 Task: Create in the project AgileFever in Backlog an issue 'Develop a new tool for automated testing of web application accessibility compliance for people with disabilities', assign it to team member softage.4@softage.net and change the status to IN PROGRESS. Create in the project AgileFever in Backlog an issue 'Upgrade the deployment pipeline of a web application to improve the speed and reliability of deployment', assign it to team member softage.1@softage.net and change the status to IN PROGRESS
Action: Mouse moved to (258, 411)
Screenshot: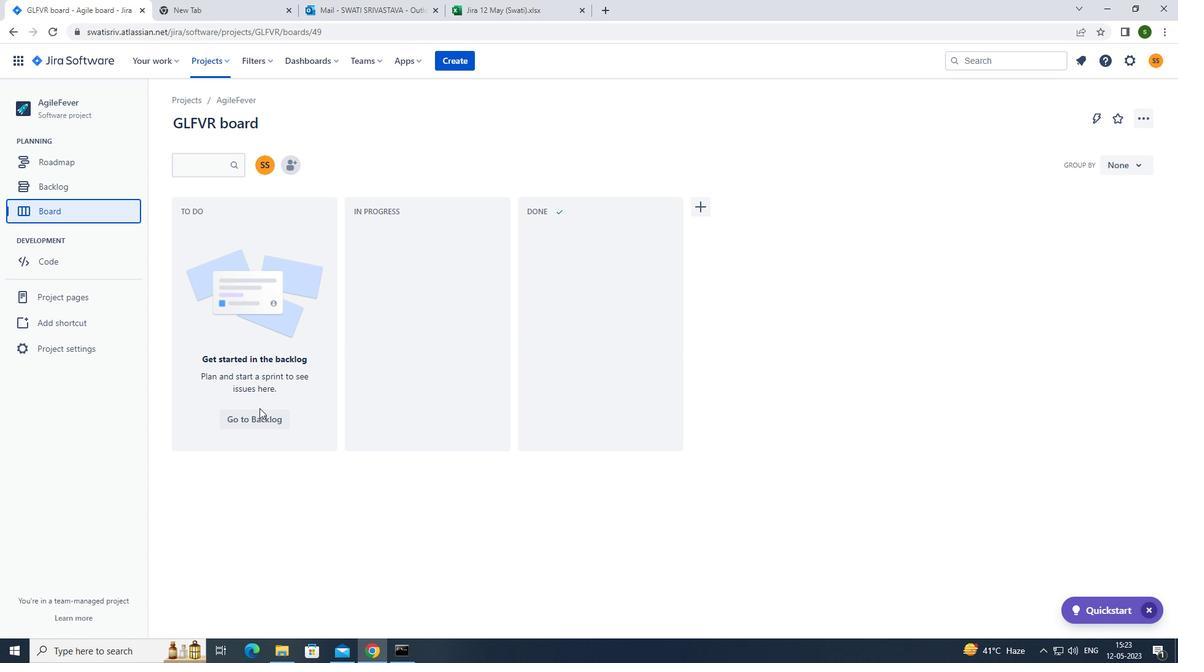 
Action: Mouse pressed left at (258, 411)
Screenshot: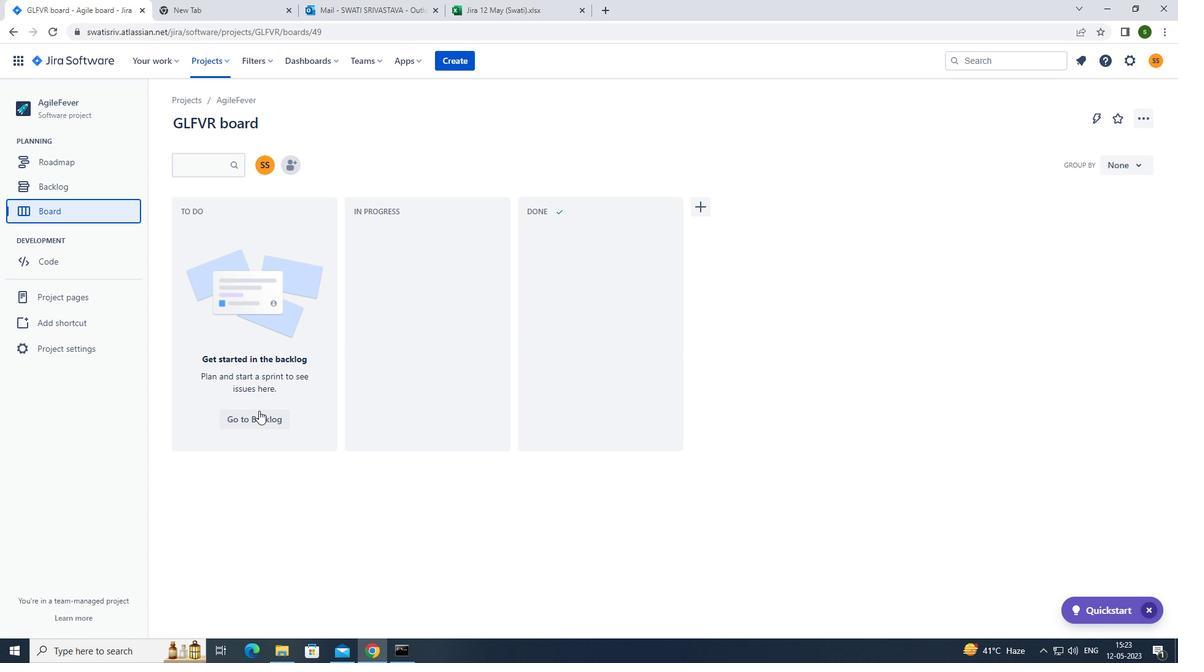 
Action: Mouse moved to (236, 242)
Screenshot: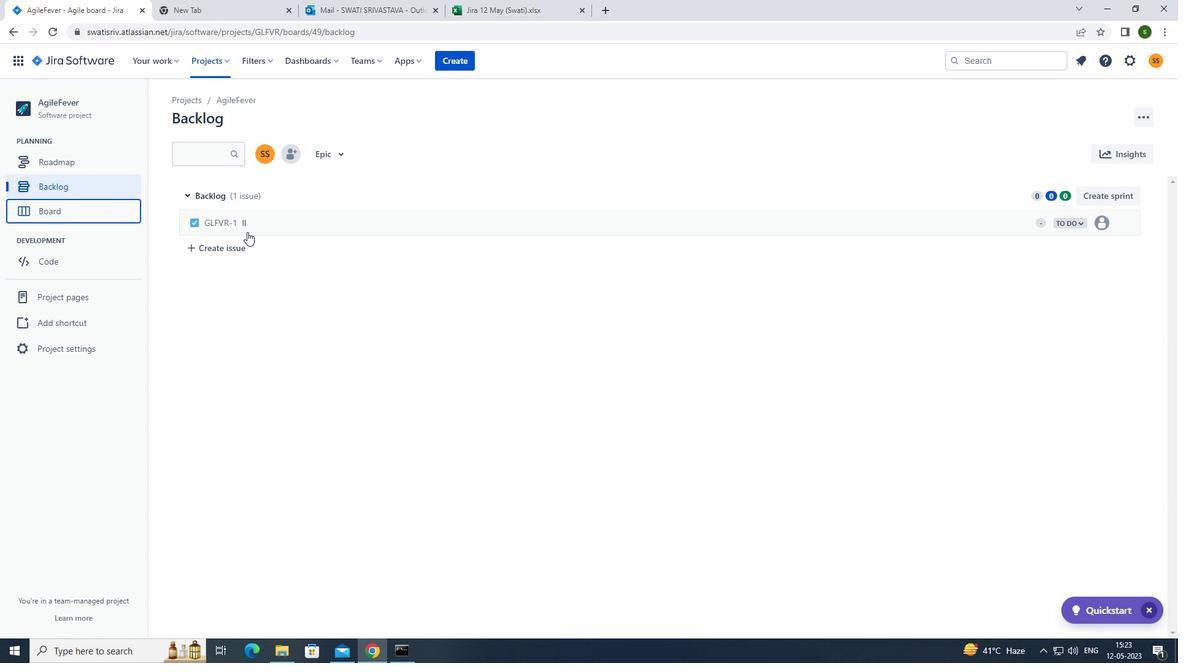 
Action: Mouse pressed left at (236, 242)
Screenshot: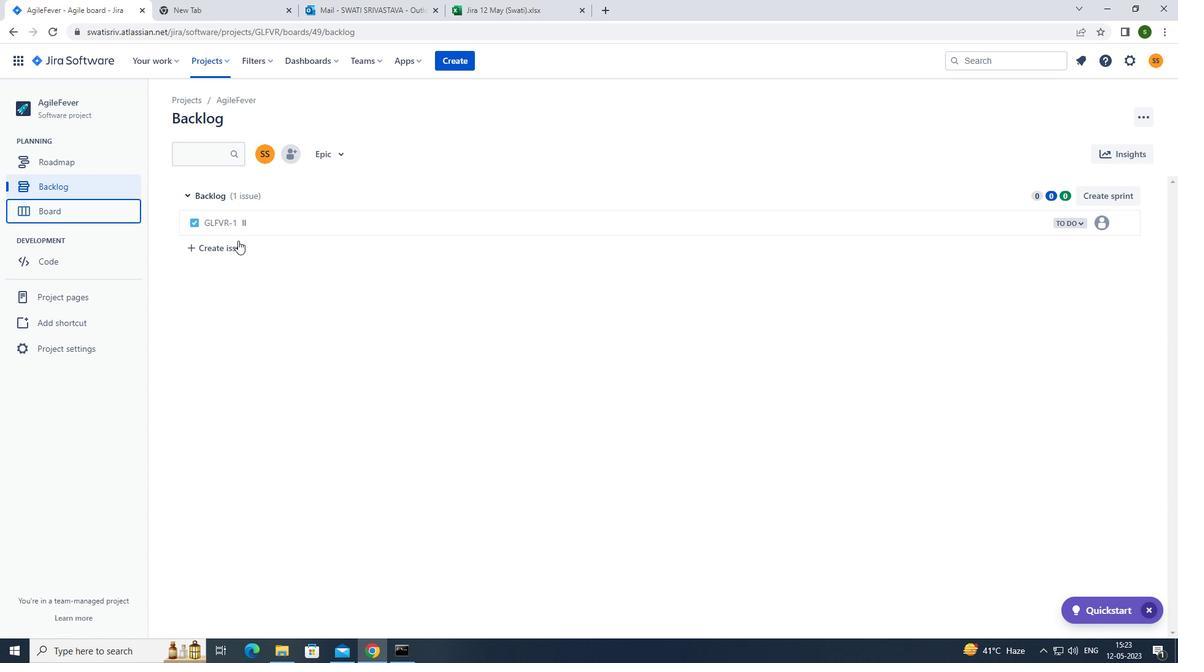 
Action: Mouse moved to (289, 251)
Screenshot: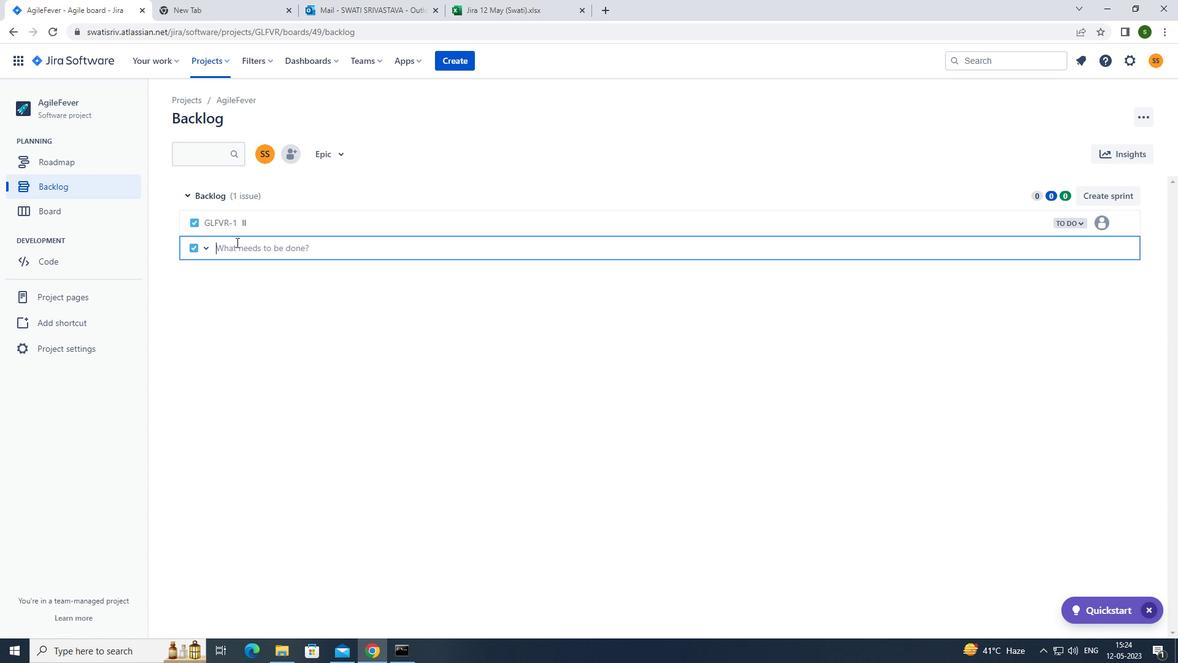 
Action: Mouse pressed left at (289, 251)
Screenshot: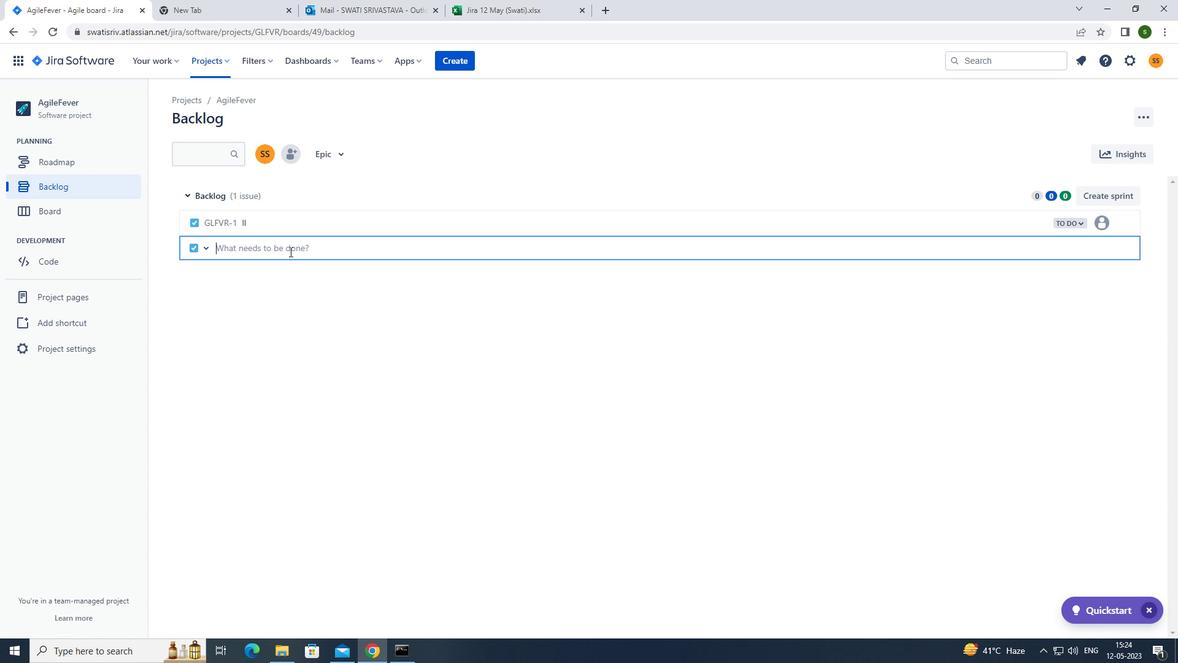 
Action: Key pressed <Key.caps_lock>d<Key.caps_lock>evelop<Key.space>a<Key.space>new<Key.space>tool<Key.space>for<Key.space>automated<Key.space>testing<Key.space>of<Key.space>web<Key.space>application<Key.space>accessibility<Key.space>compliance<Key.space>for<Key.space>people<Key.space>with<Key.space>disabilities<Key.enter>
Screenshot: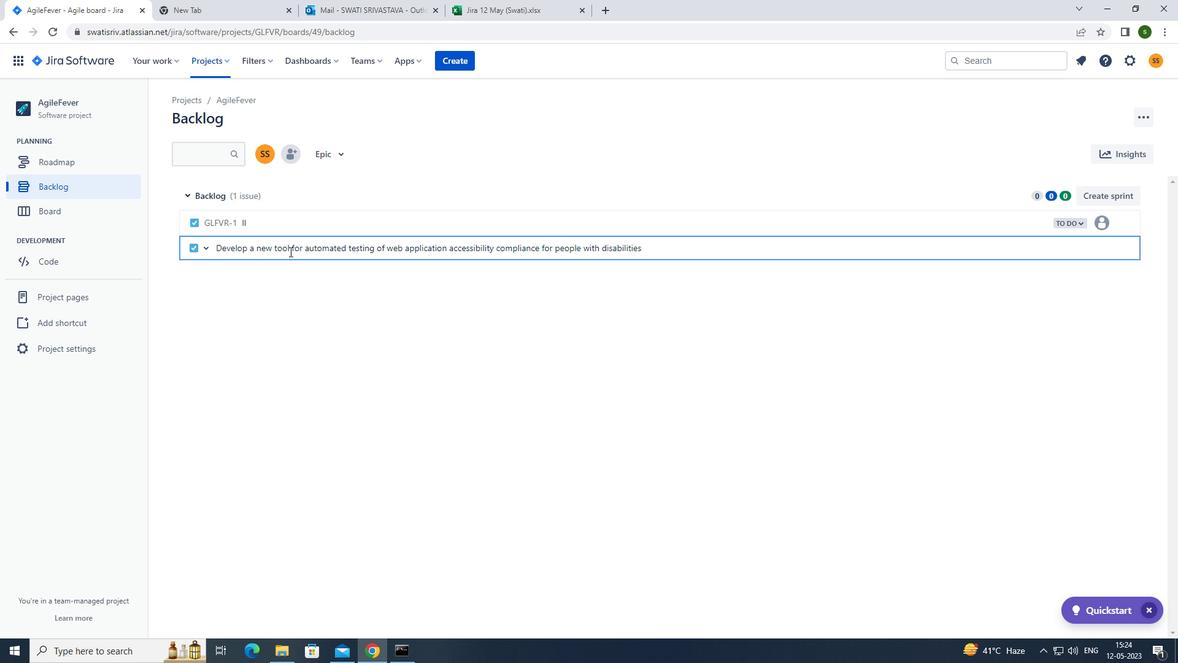 
Action: Mouse moved to (1098, 246)
Screenshot: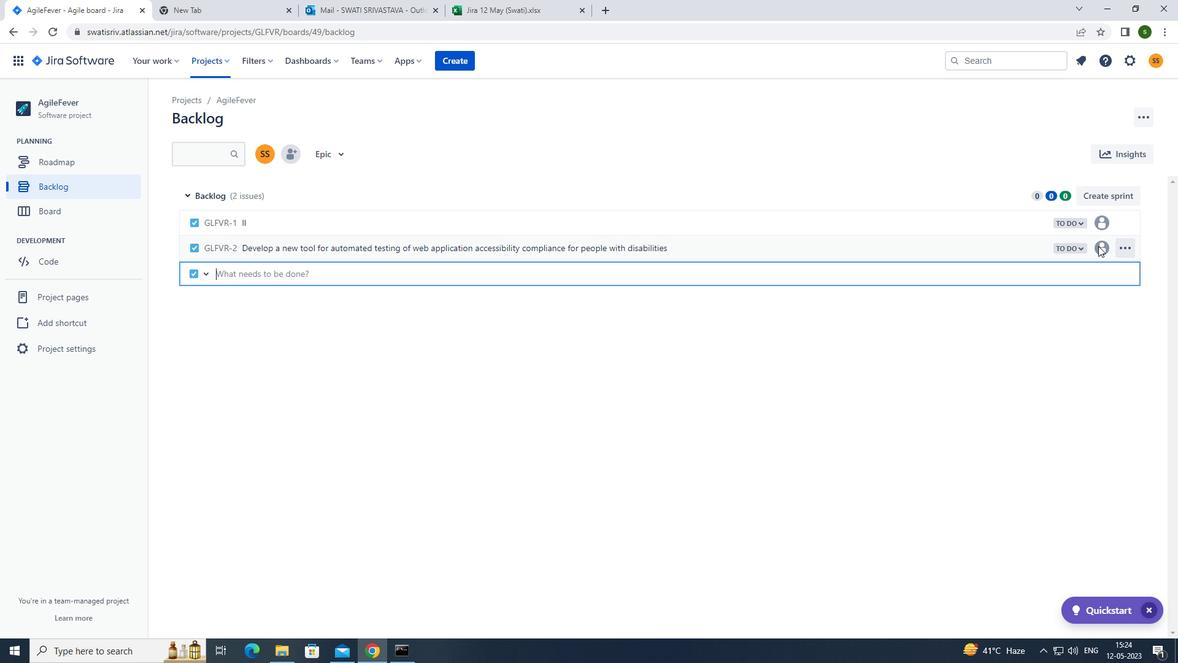 
Action: Mouse pressed left at (1098, 246)
Screenshot: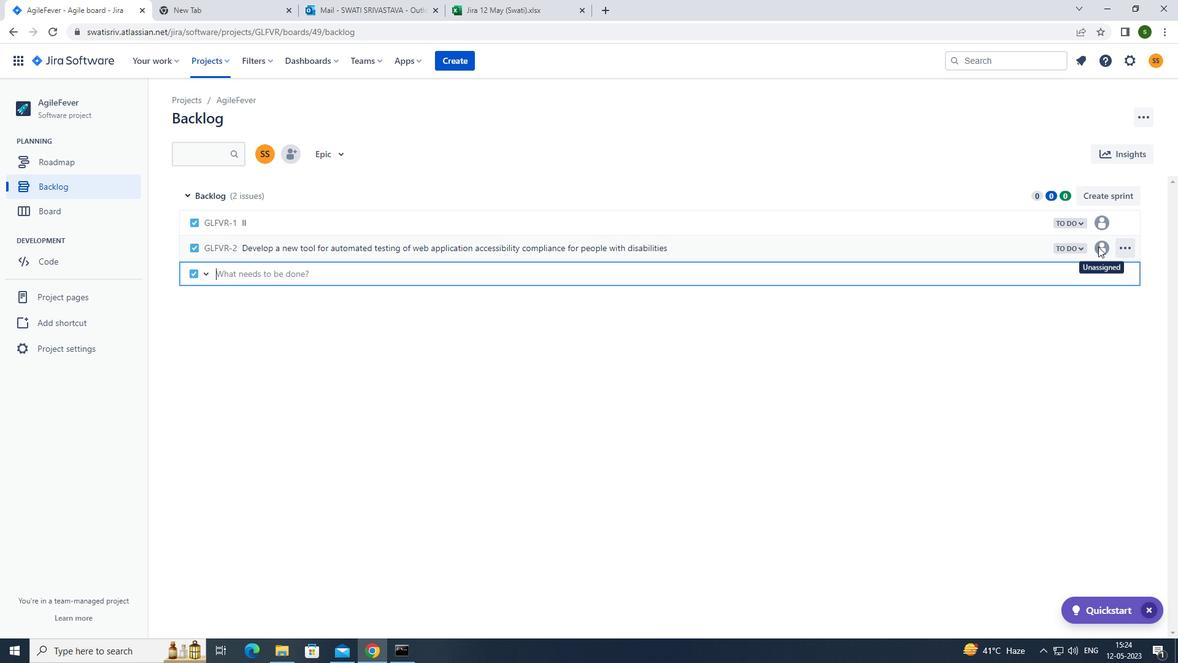 
Action: Mouse moved to (996, 393)
Screenshot: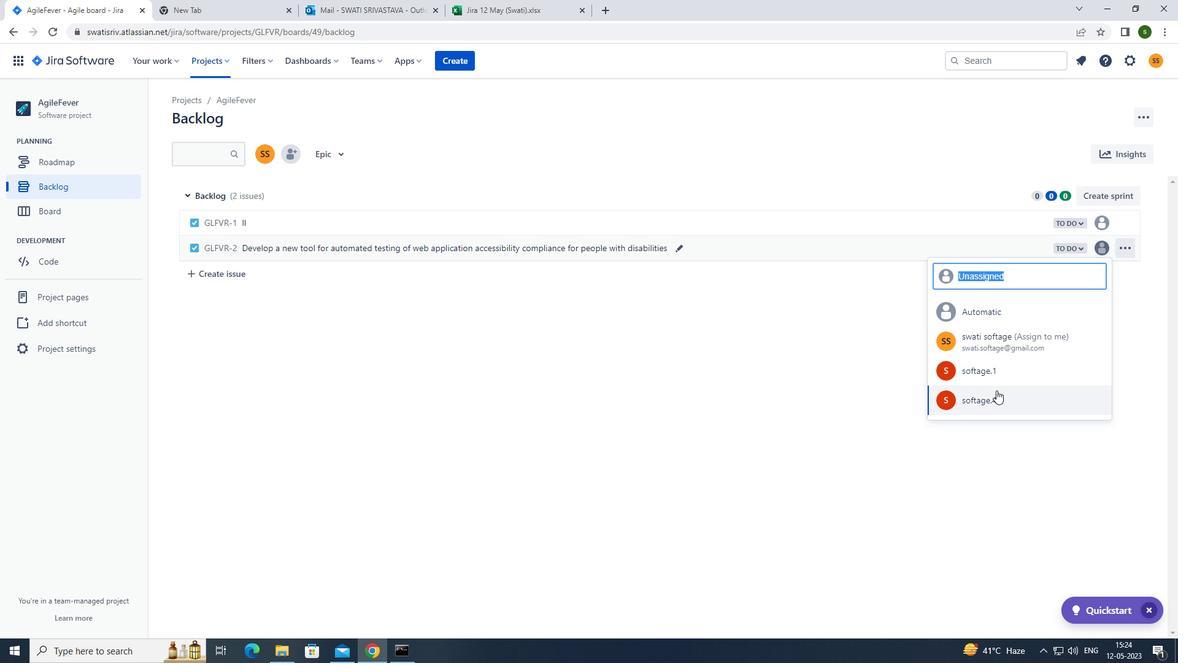 
Action: Mouse pressed left at (996, 393)
Screenshot: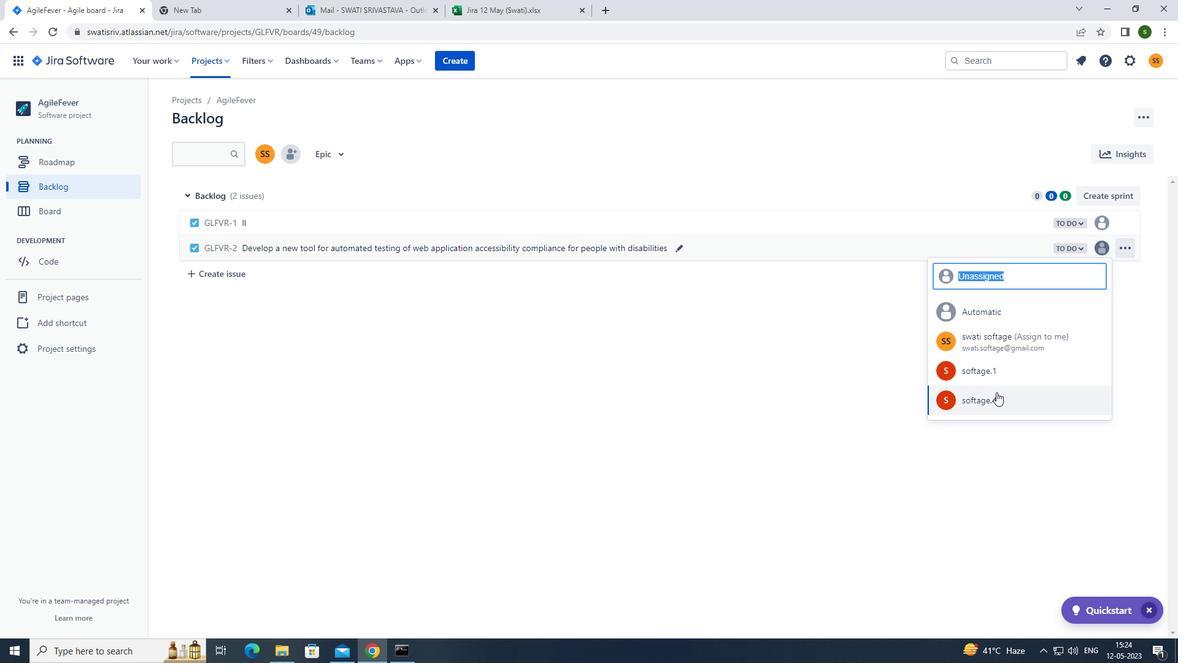 
Action: Mouse moved to (1074, 244)
Screenshot: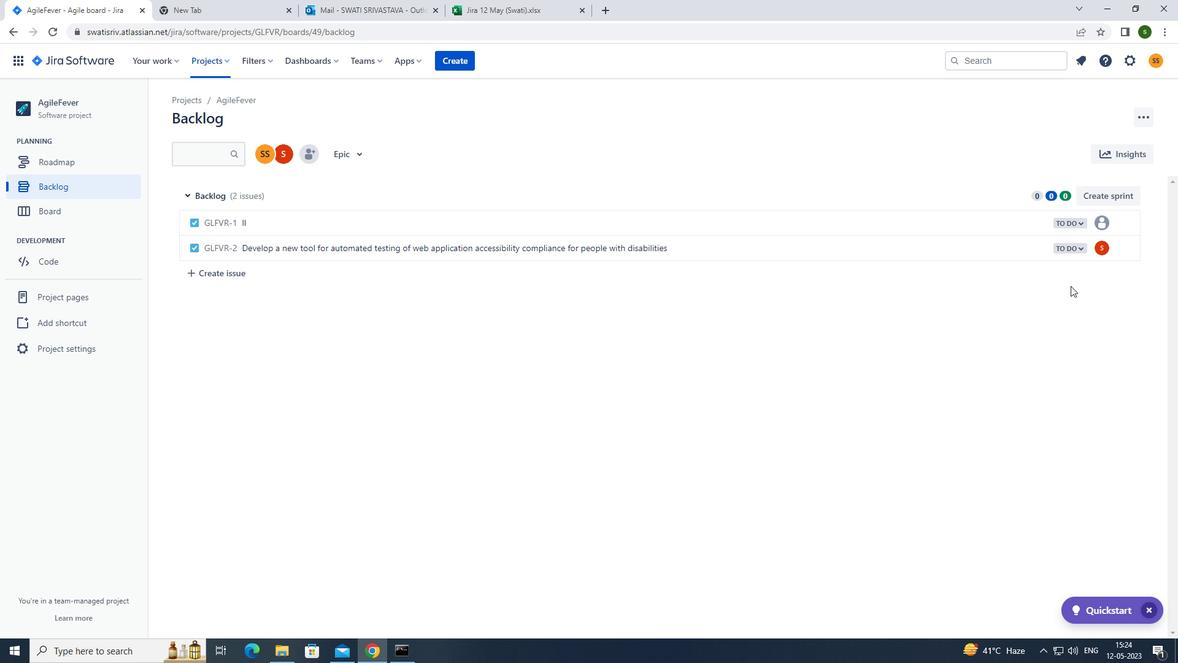 
Action: Mouse pressed left at (1074, 244)
Screenshot: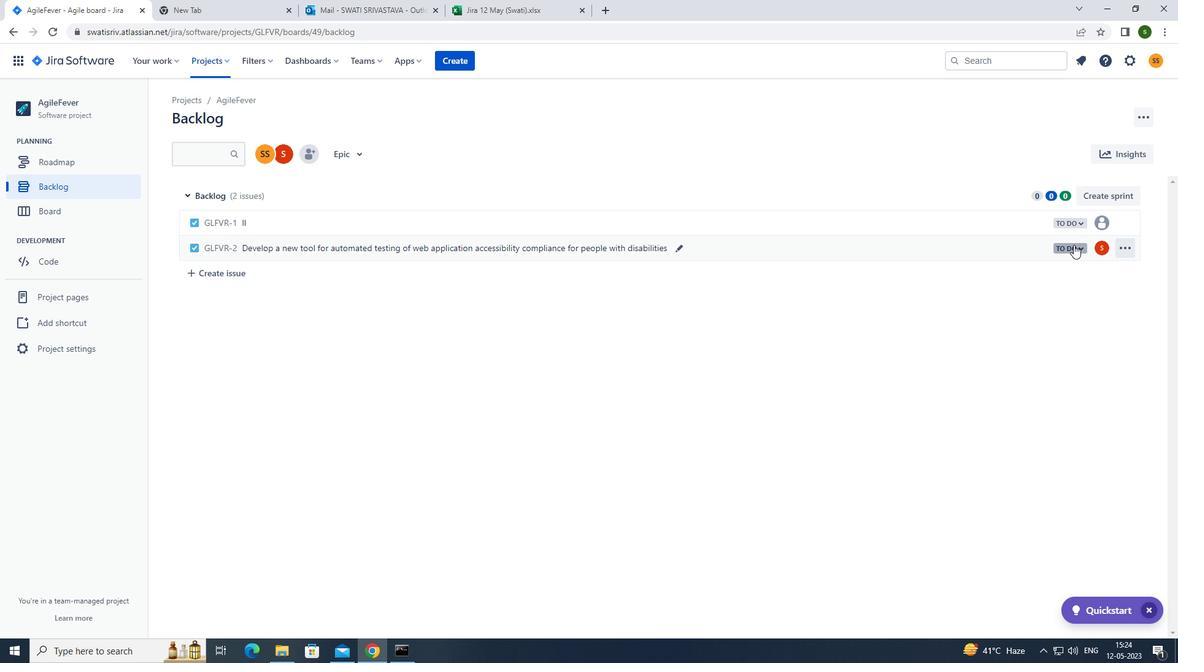 
Action: Mouse moved to (1048, 267)
Screenshot: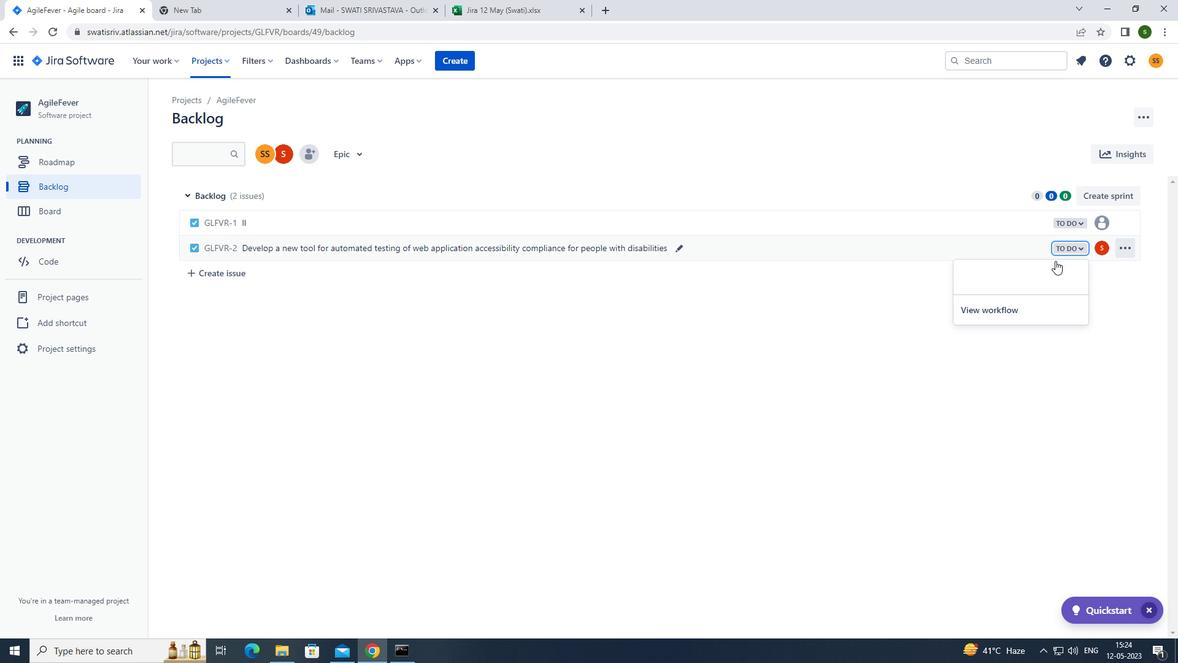 
Action: Mouse pressed left at (1048, 267)
Screenshot: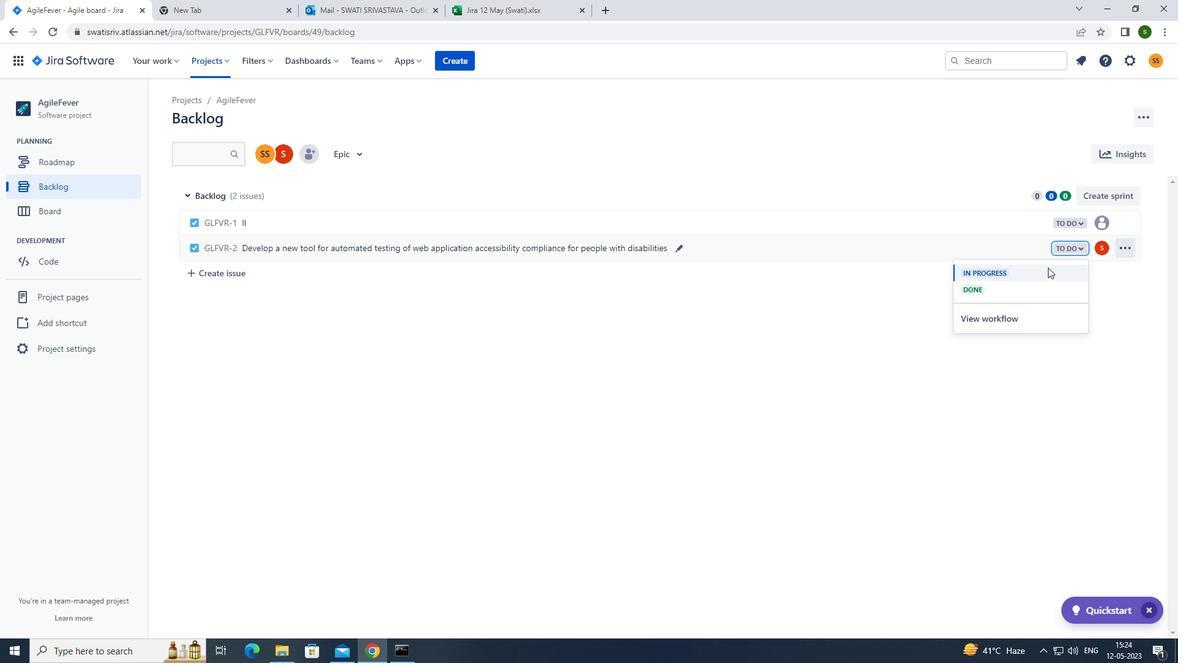 
Action: Mouse moved to (325, 262)
Screenshot: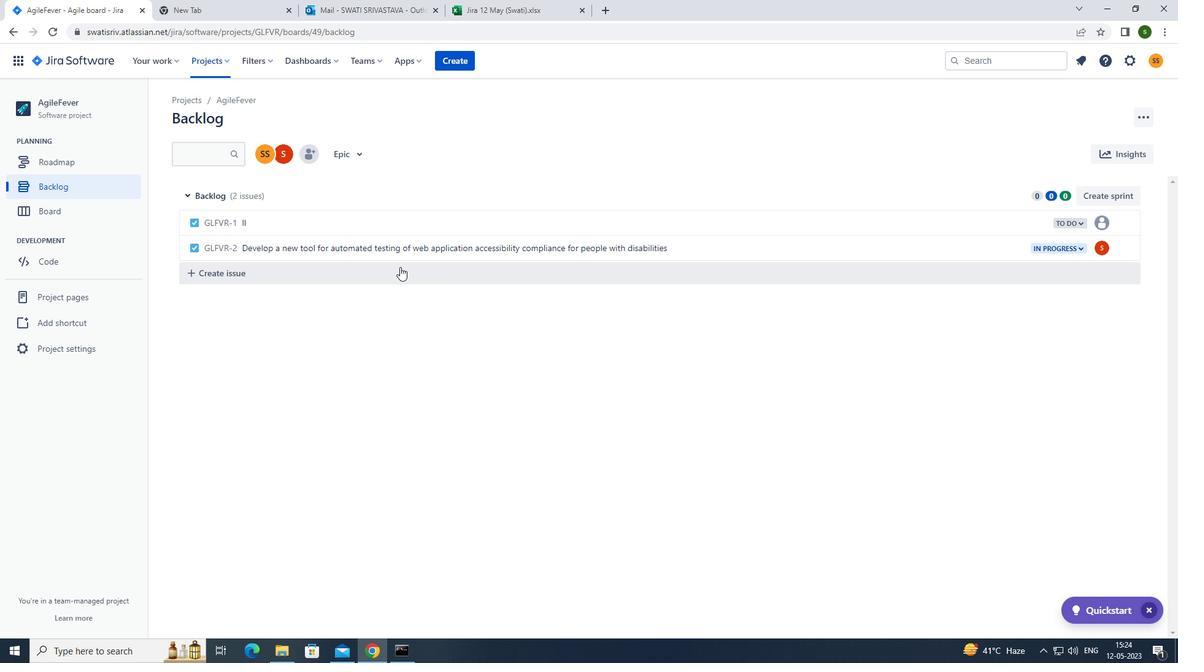 
Action: Mouse pressed left at (325, 262)
Screenshot: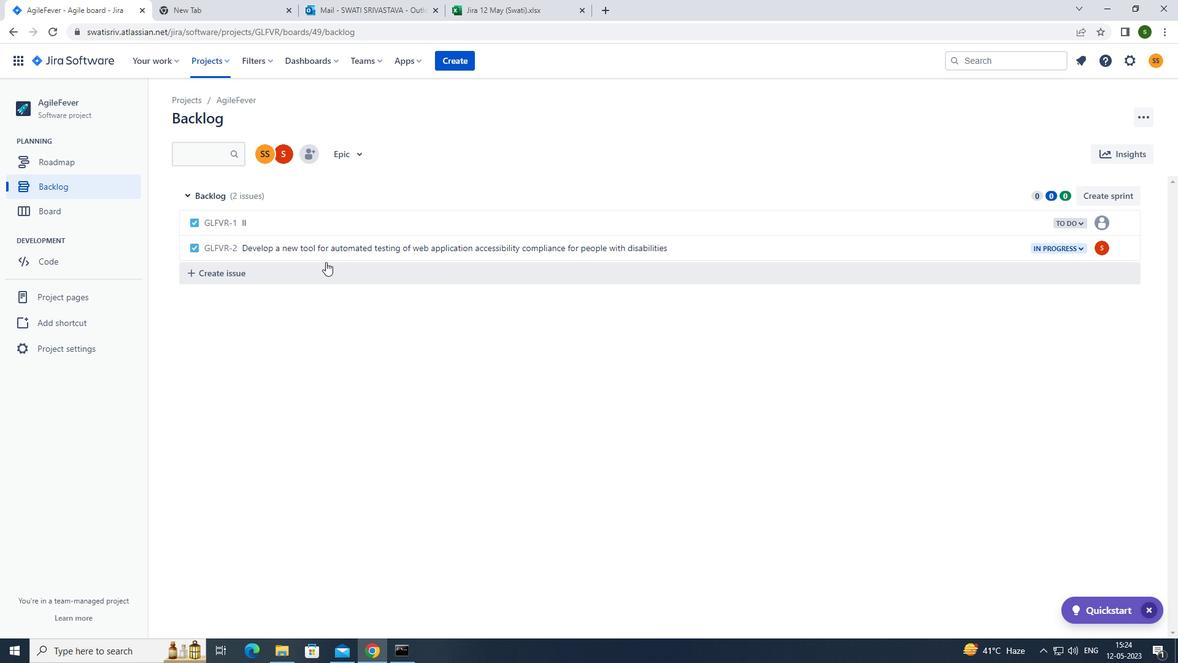 
Action: Mouse moved to (354, 274)
Screenshot: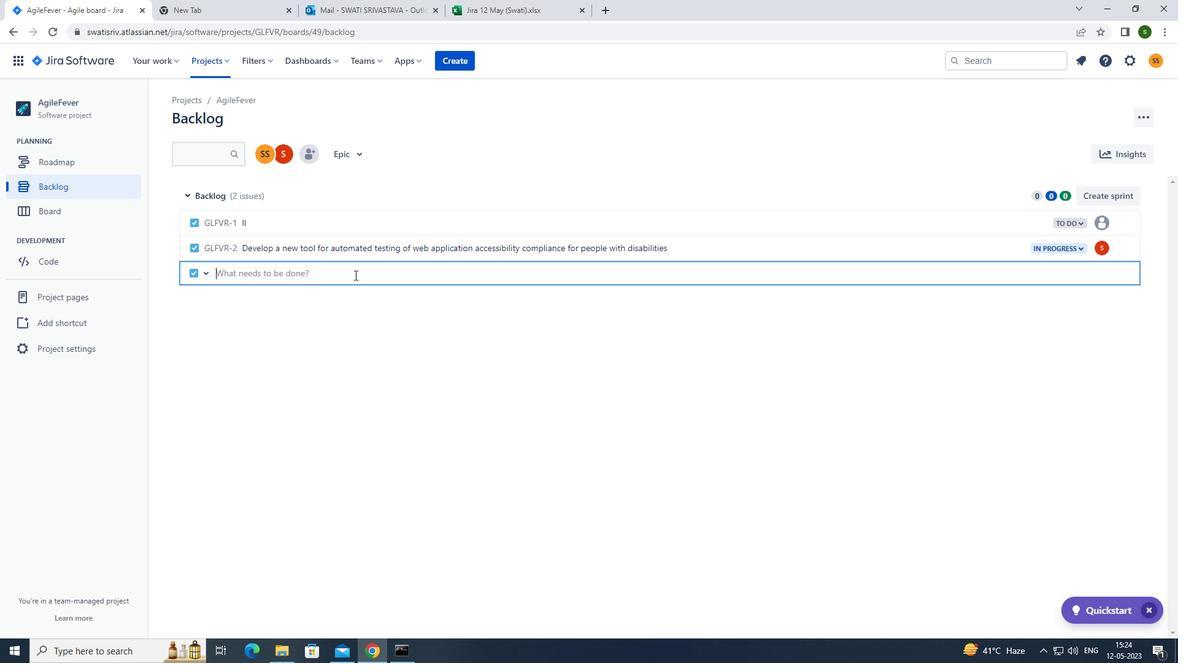 
Action: Key pressed <Key.caps_lock>u<Key.caps_lock>pgrade<Key.space>the<Key.space>deployment<Key.space>pipeline<Key.space>ofa<Key.backspace><Key.space>a<Key.space>web<Key.space>application<Key.space>to<Key.space>improve<Key.space>the<Key.space>speed<Key.space>and<Key.space>reliability<Key.space>of<Key.space>deployment<Key.space><Key.enter>
Screenshot: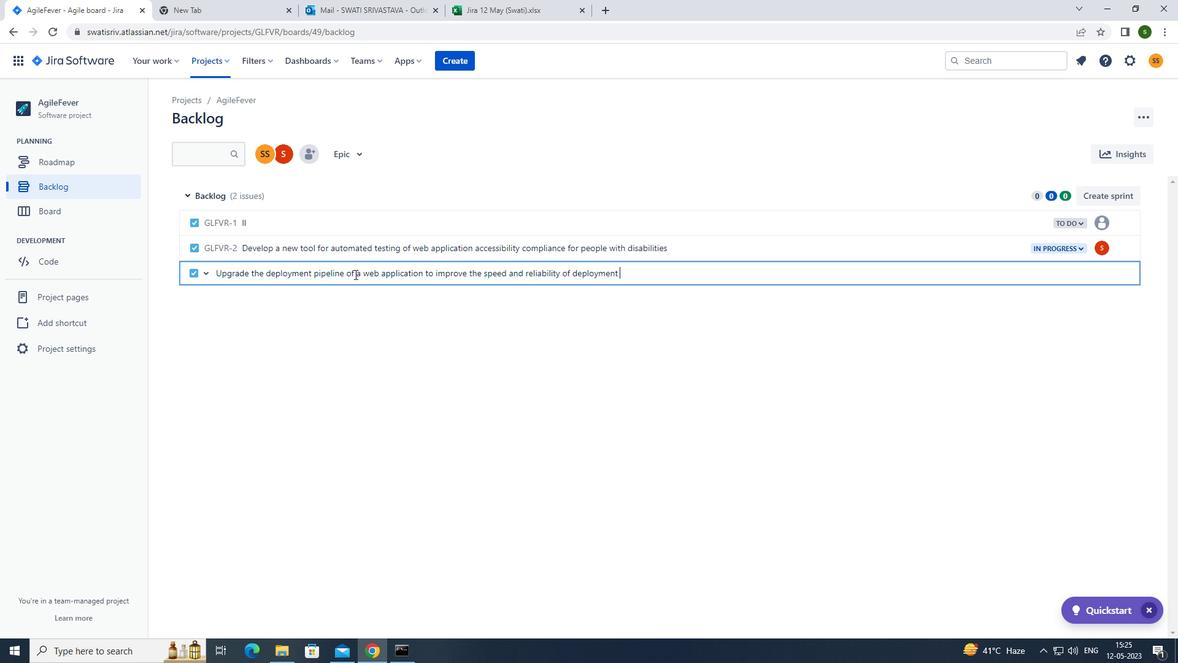 
Action: Mouse moved to (1100, 273)
Screenshot: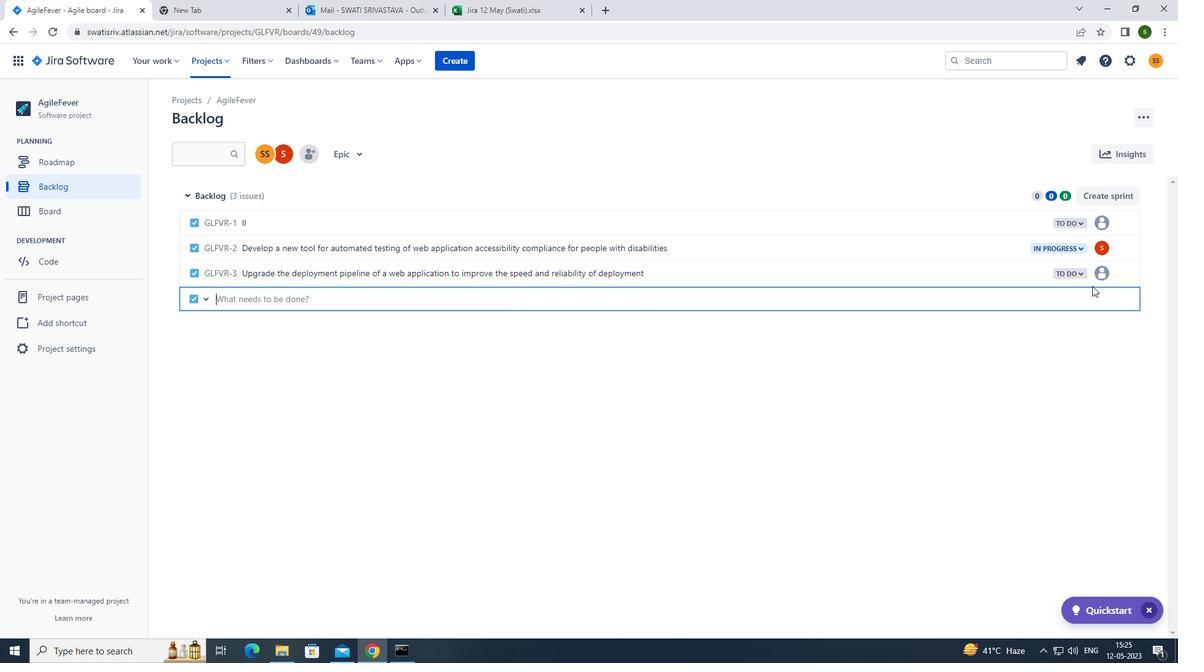 
Action: Mouse pressed left at (1100, 273)
Screenshot: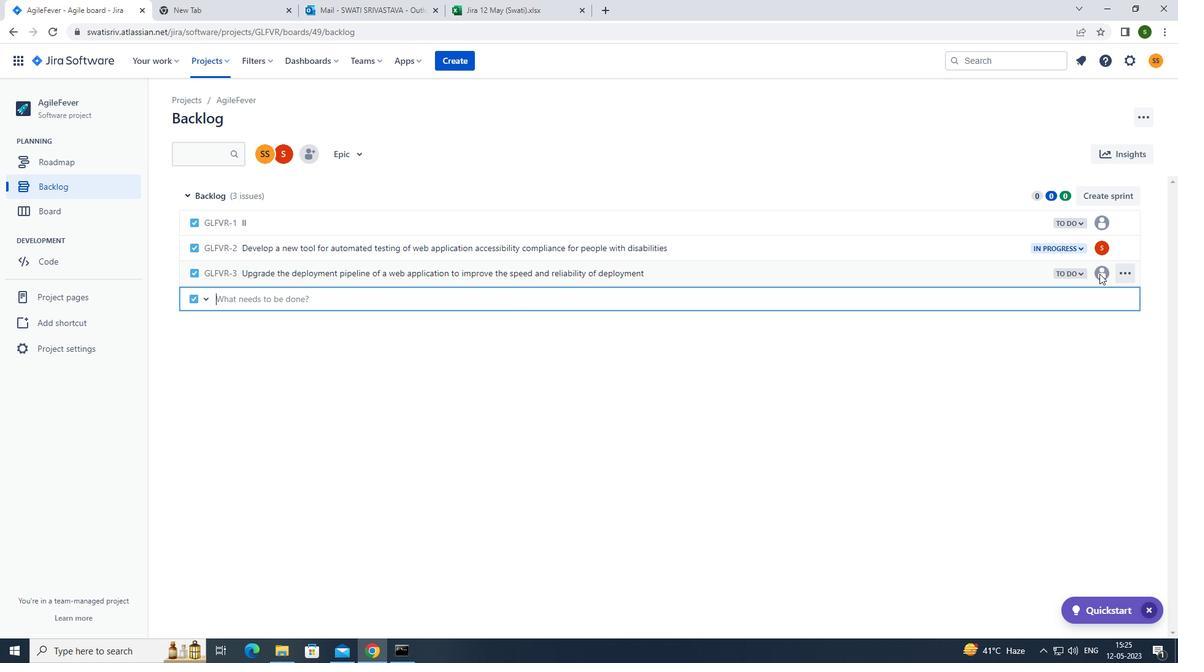 
Action: Mouse pressed left at (1100, 273)
Screenshot: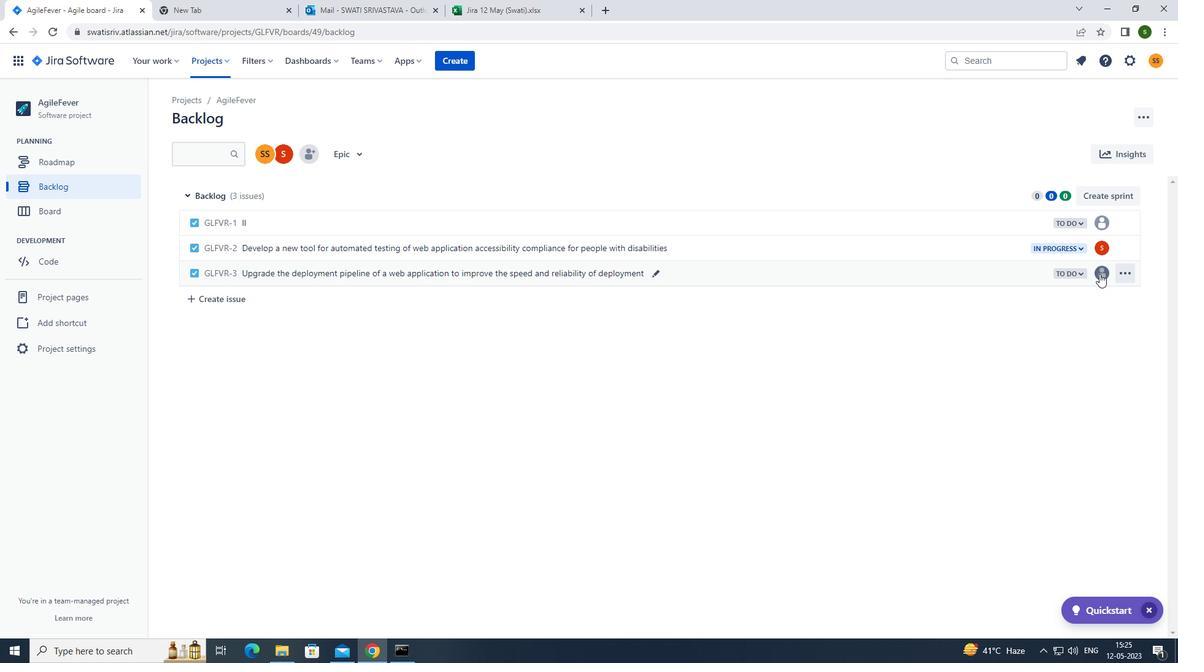 
Action: Mouse moved to (993, 395)
Screenshot: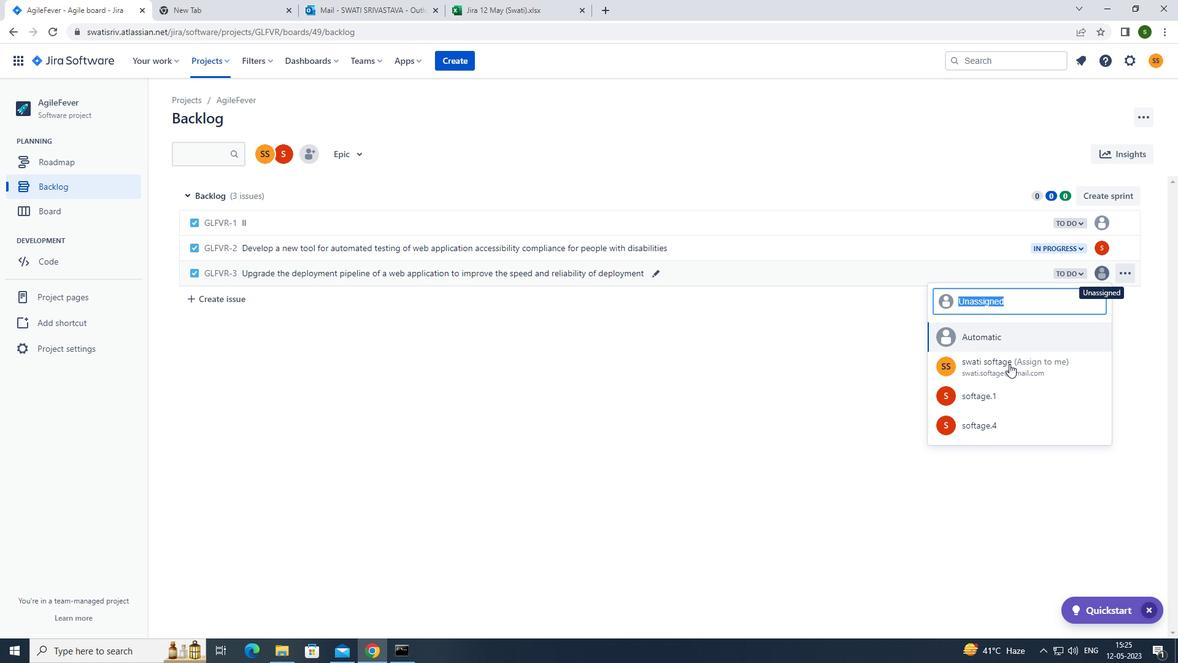 
Action: Mouse pressed left at (993, 395)
Screenshot: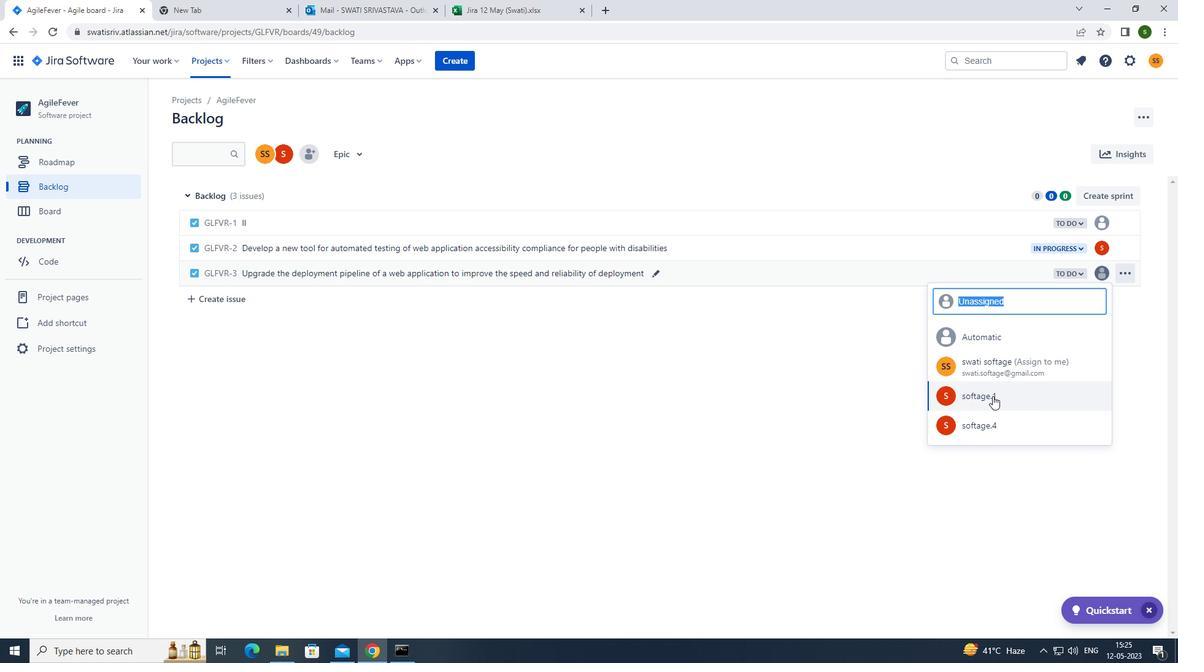 
Action: Mouse moved to (1068, 272)
Screenshot: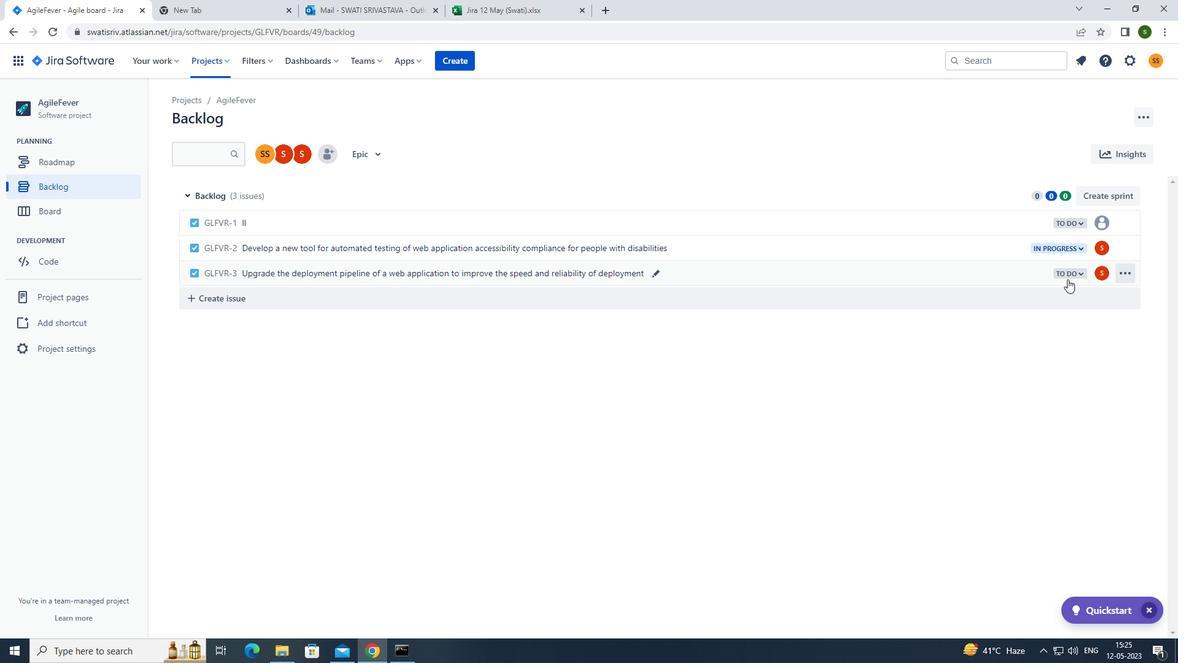 
Action: Mouse pressed left at (1068, 272)
Screenshot: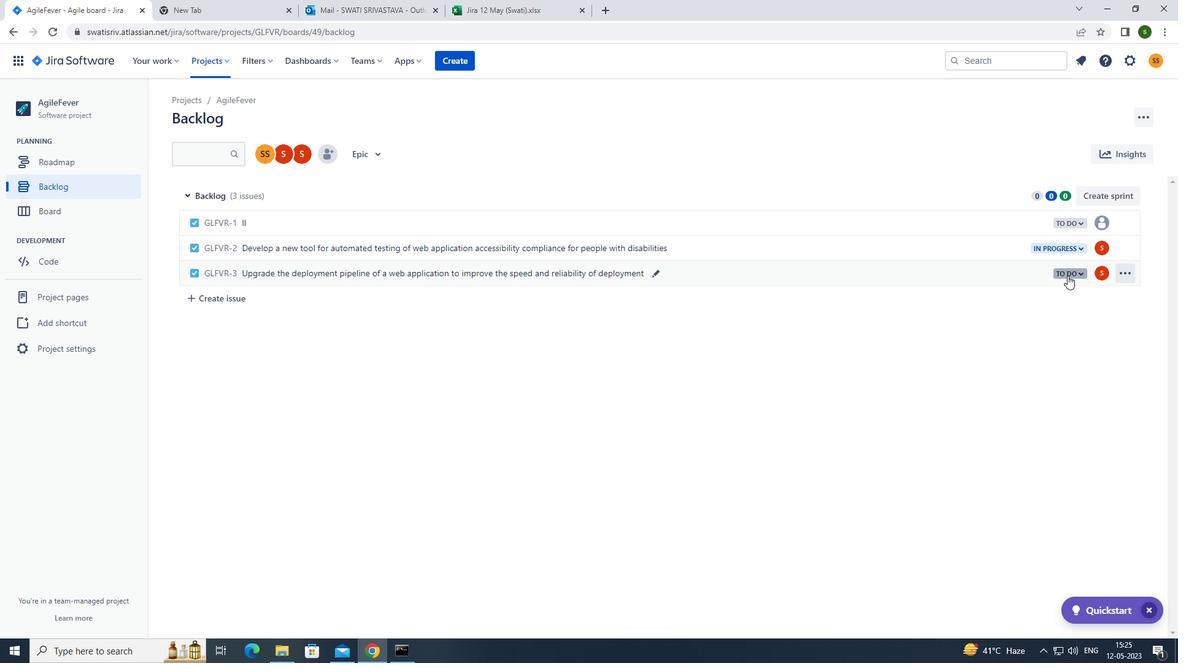 
Action: Mouse moved to (1019, 296)
Screenshot: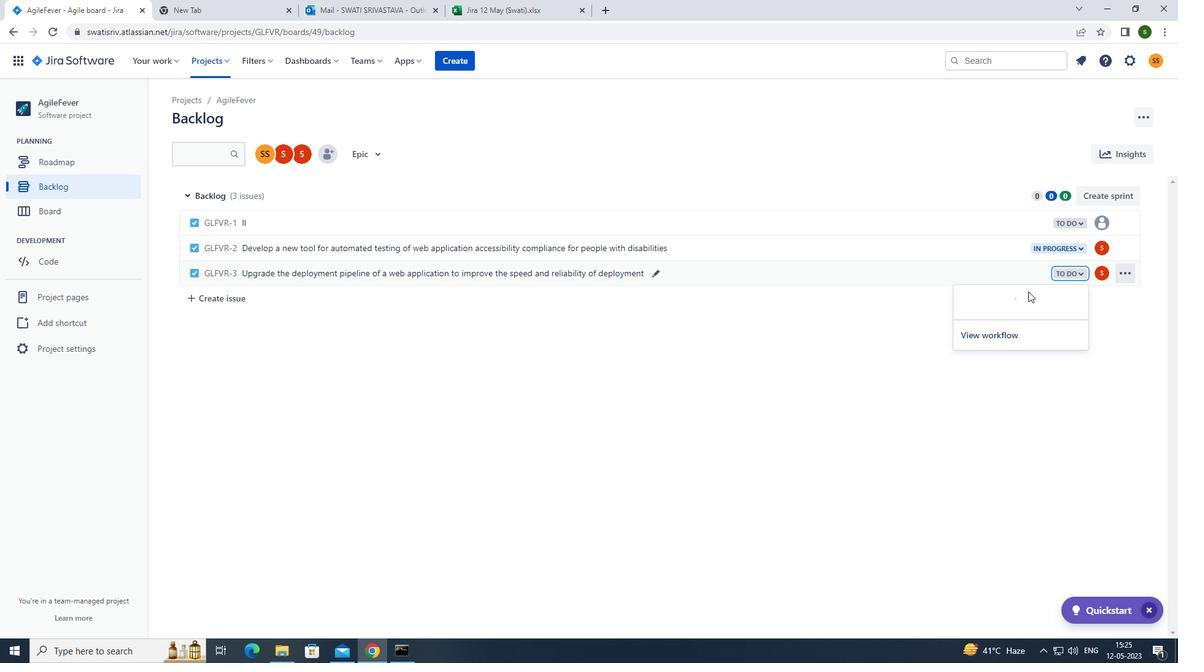 
Action: Mouse pressed left at (1019, 296)
Screenshot: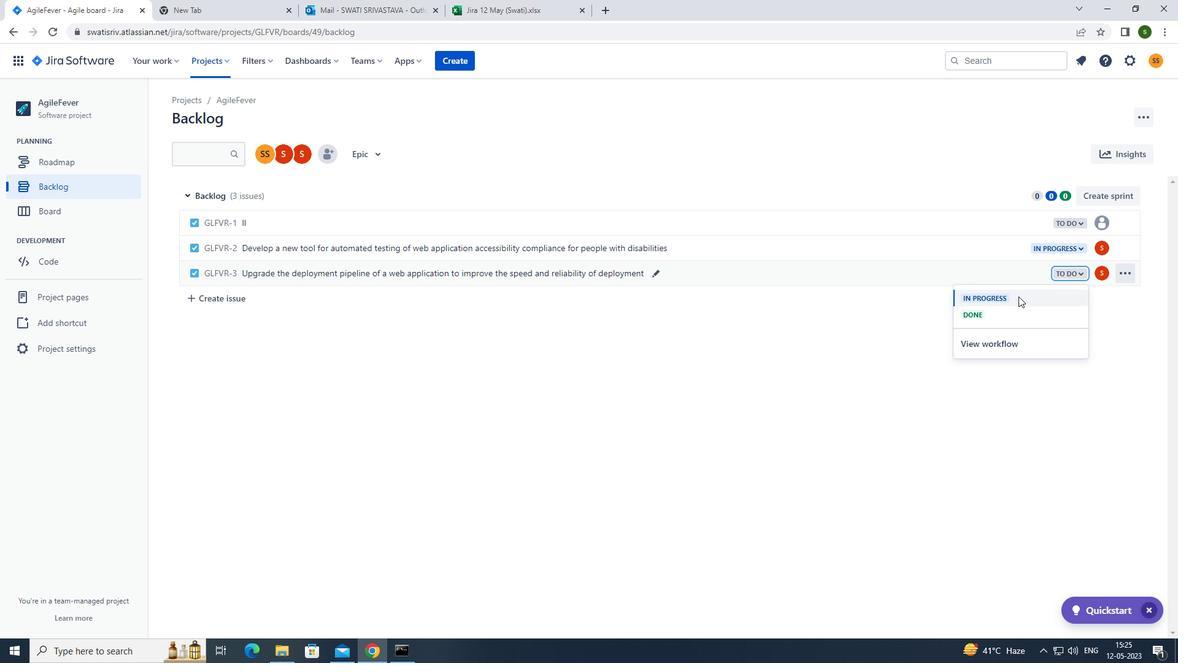 
Action: Mouse moved to (806, 360)
Screenshot: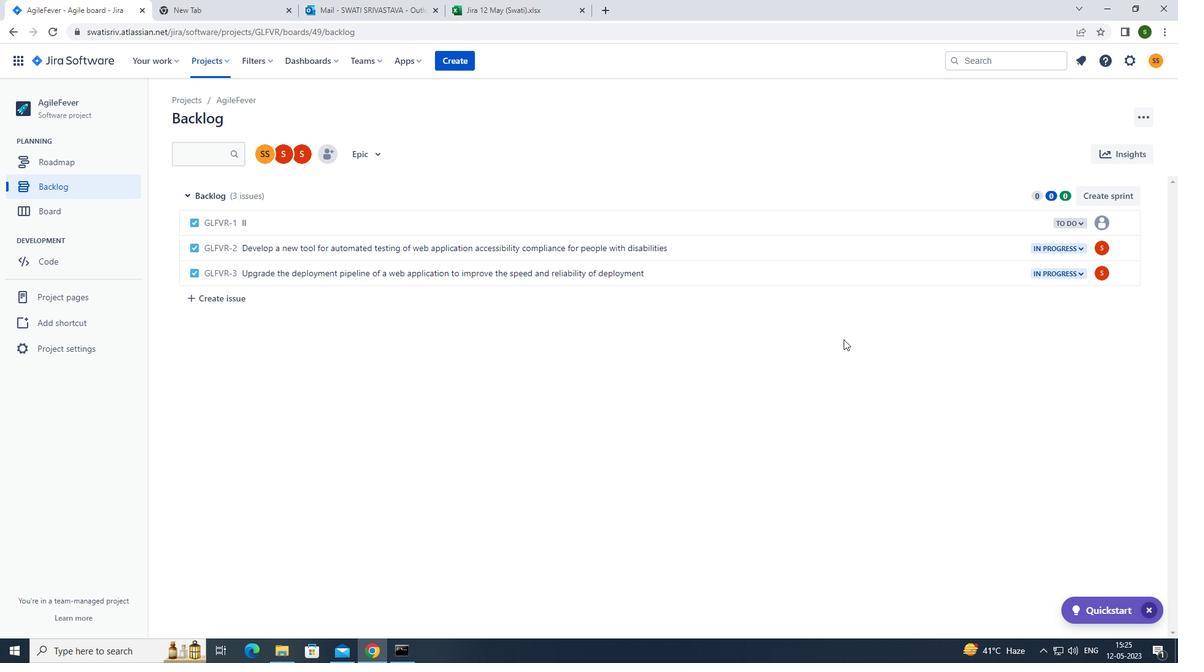 
